 Task: Add a condition where "Status category Less than new" in unsolved tickets in your groups.
Action: Mouse moved to (134, 440)
Screenshot: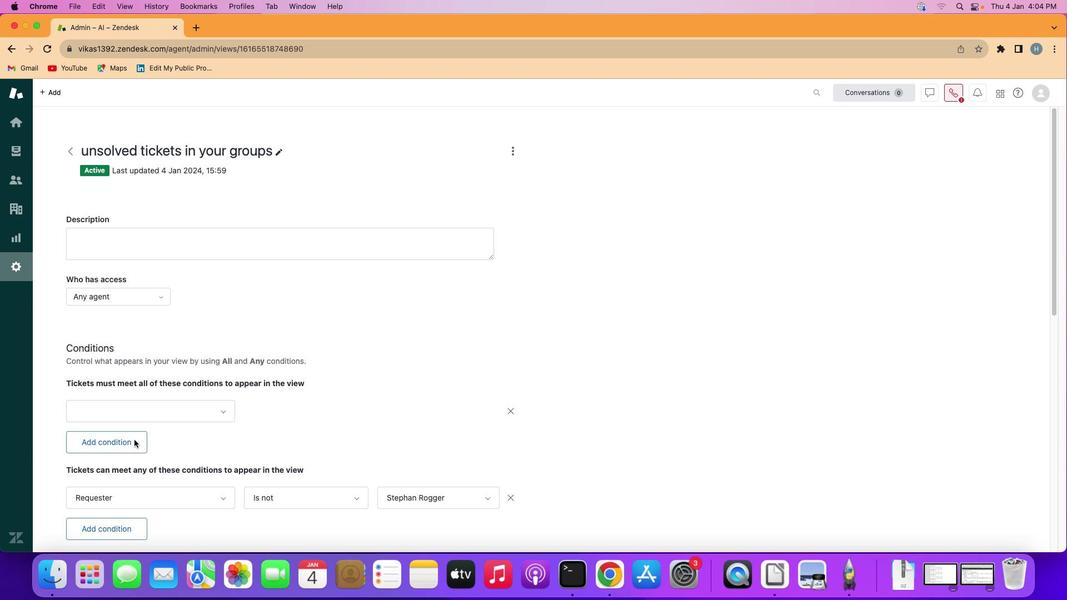 
Action: Mouse pressed left at (134, 440)
Screenshot: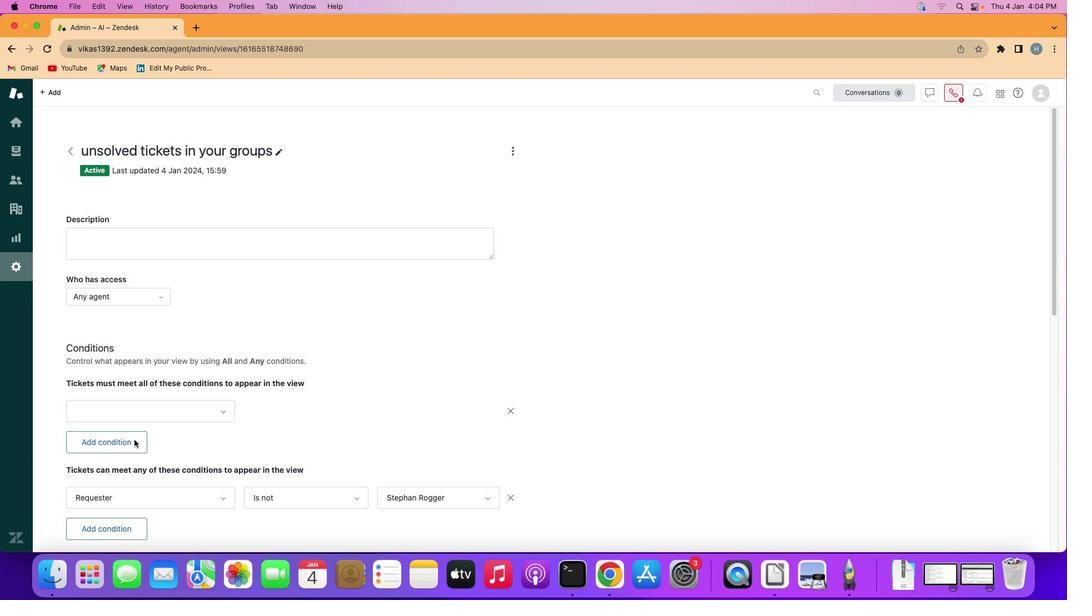 
Action: Mouse moved to (119, 439)
Screenshot: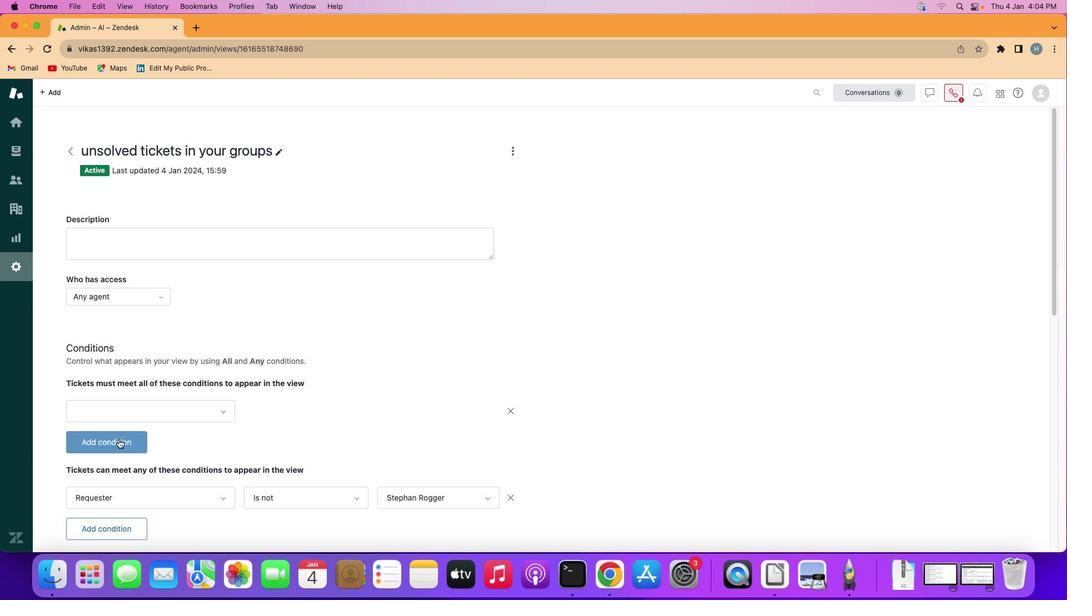 
Action: Mouse pressed left at (119, 439)
Screenshot: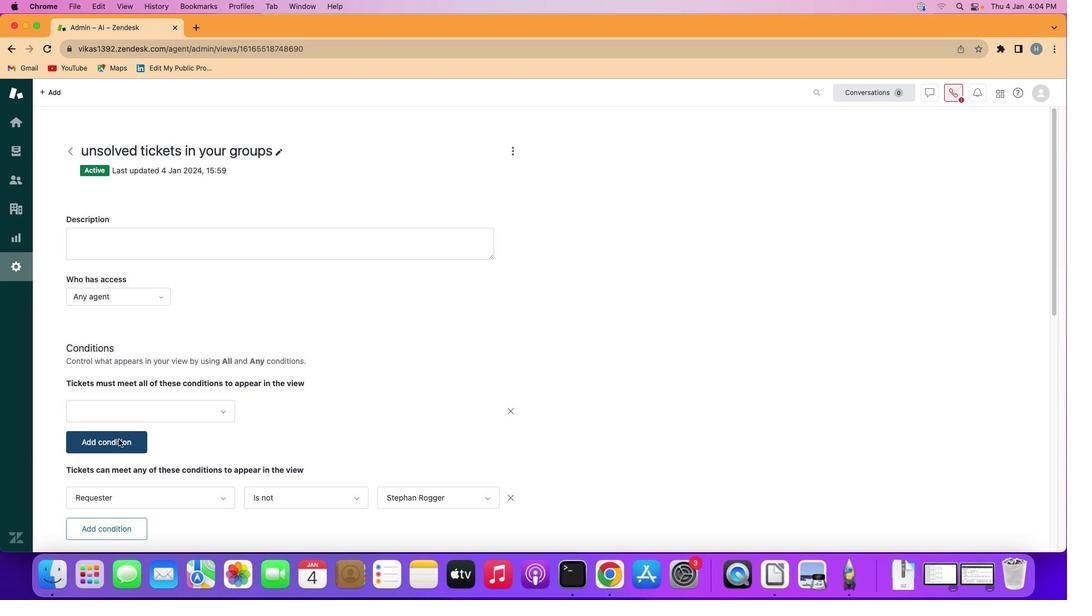 
Action: Mouse moved to (206, 440)
Screenshot: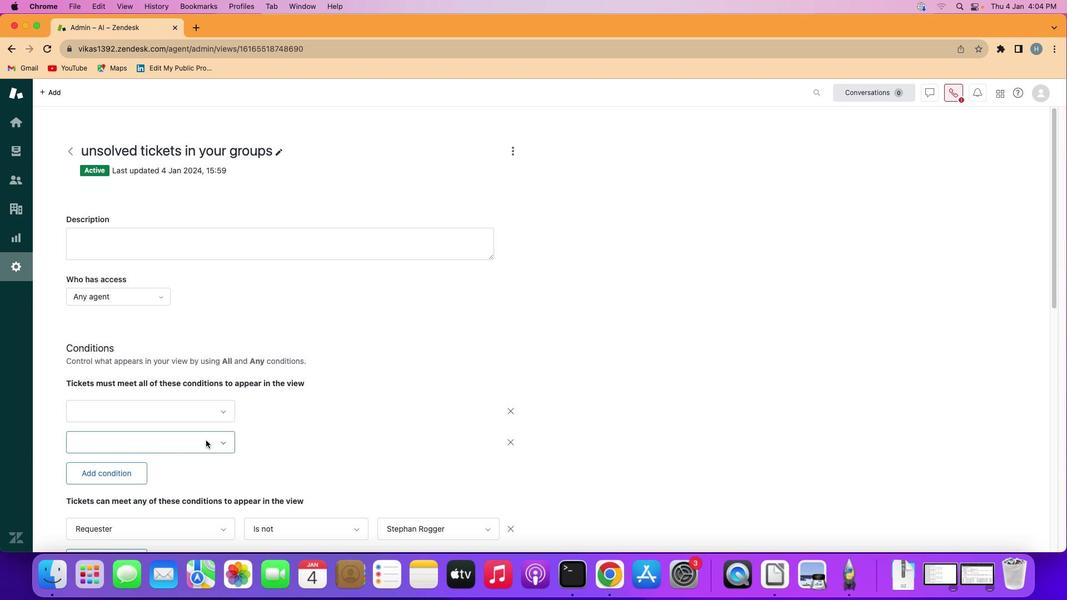 
Action: Mouse pressed left at (206, 440)
Screenshot: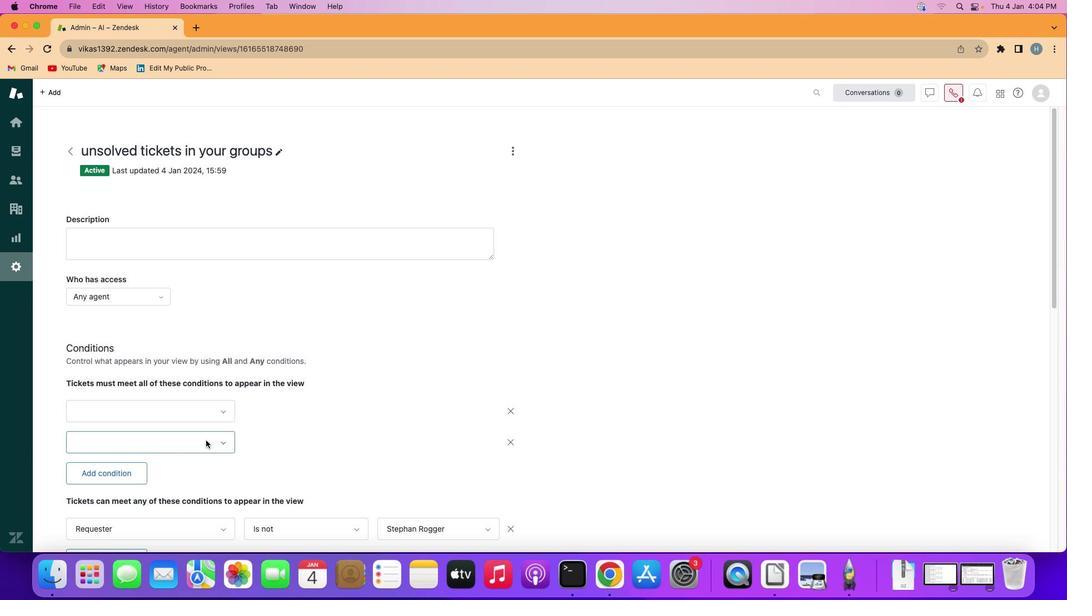 
Action: Mouse moved to (183, 250)
Screenshot: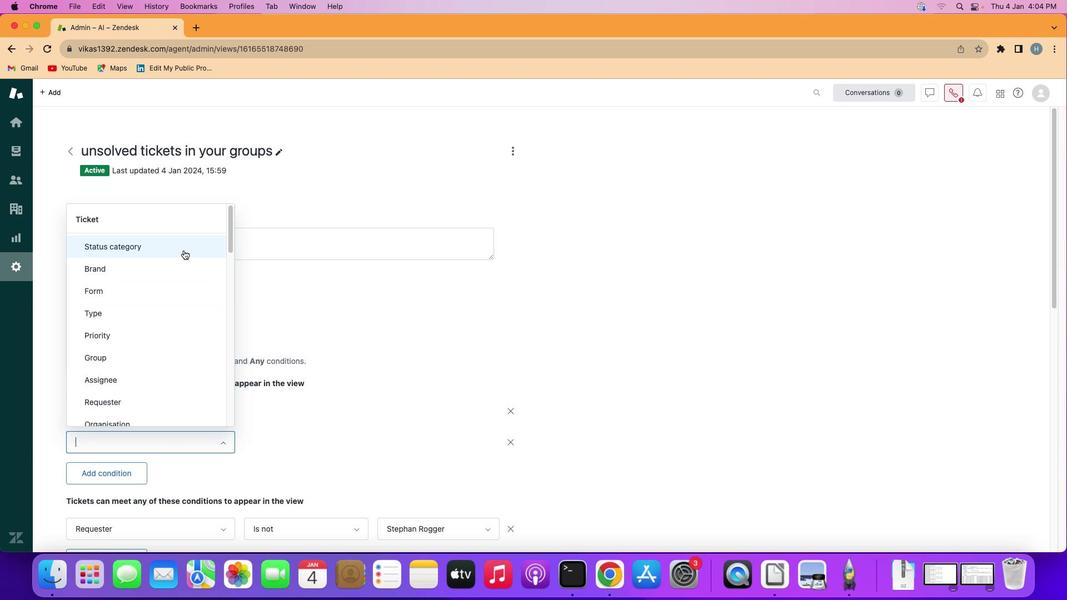 
Action: Mouse pressed left at (183, 250)
Screenshot: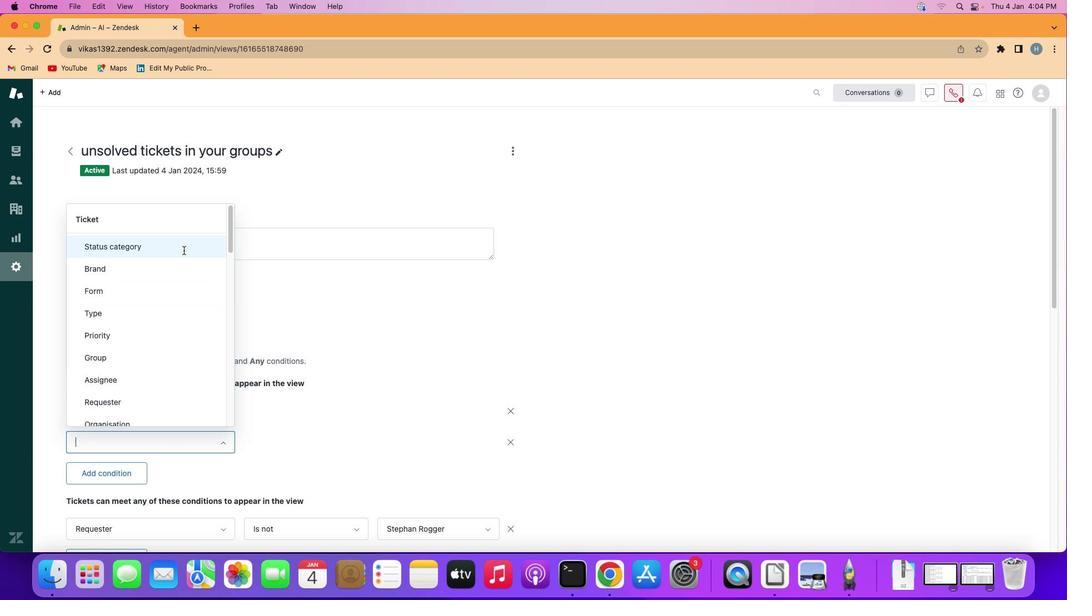 
Action: Mouse moved to (325, 443)
Screenshot: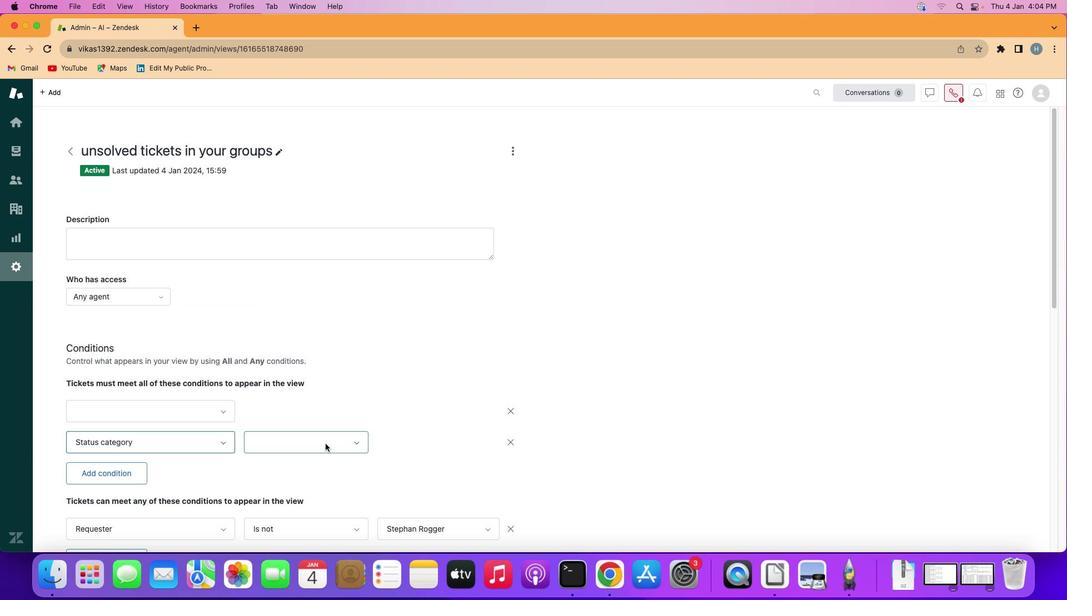 
Action: Mouse pressed left at (325, 443)
Screenshot: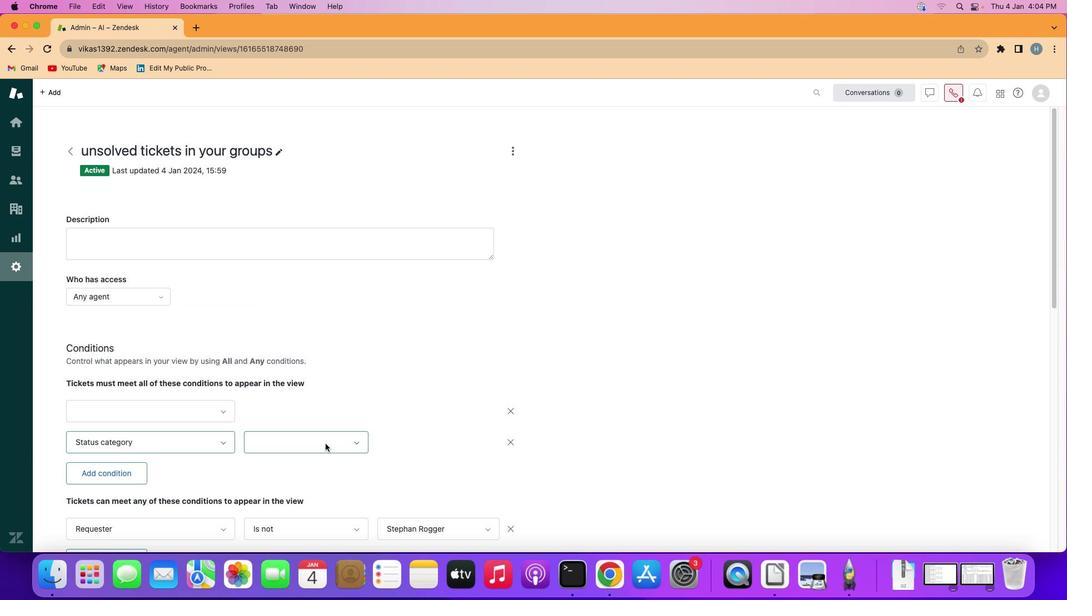 
Action: Mouse moved to (321, 388)
Screenshot: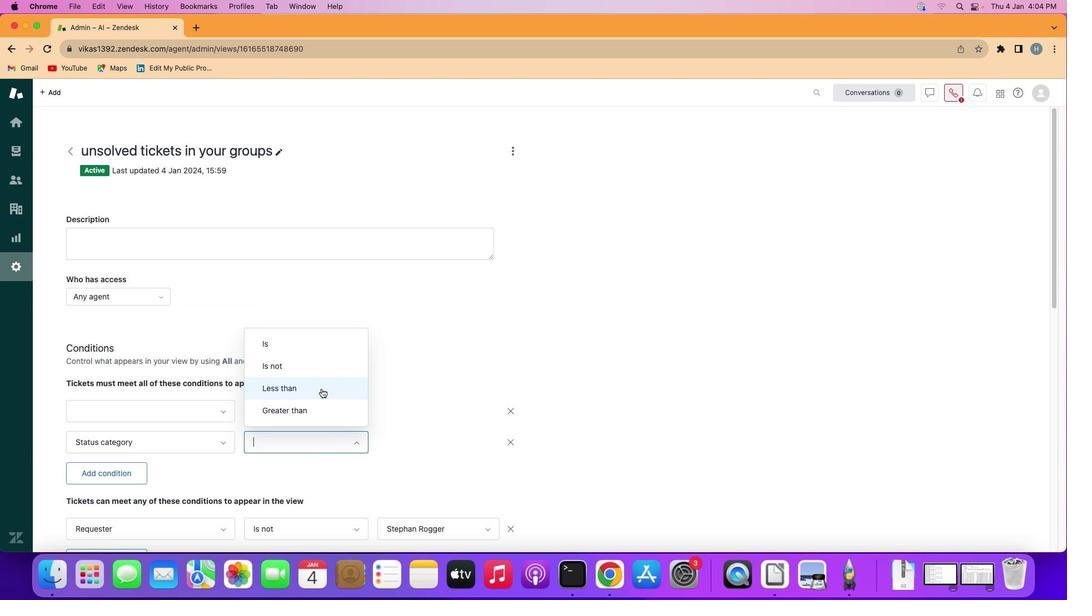 
Action: Mouse pressed left at (321, 388)
Screenshot: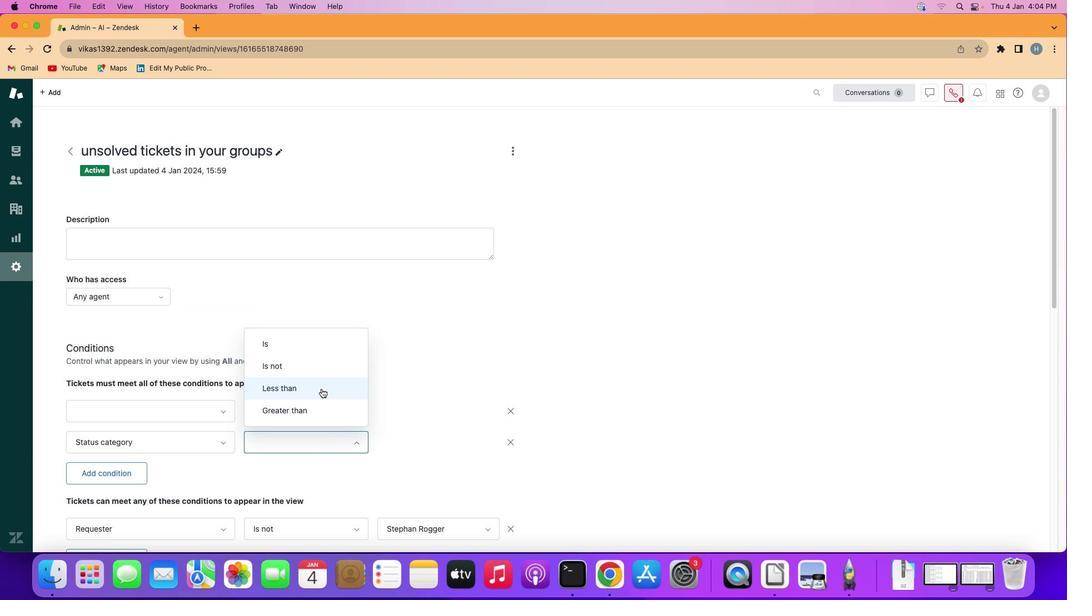 
Action: Mouse moved to (410, 440)
Screenshot: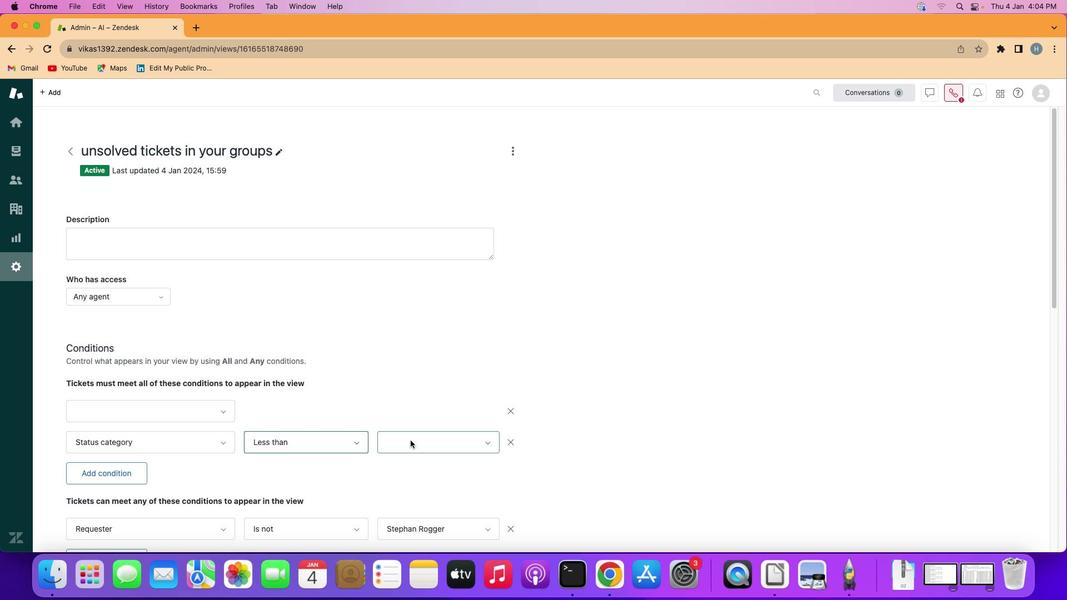 
Action: Mouse pressed left at (410, 440)
Screenshot: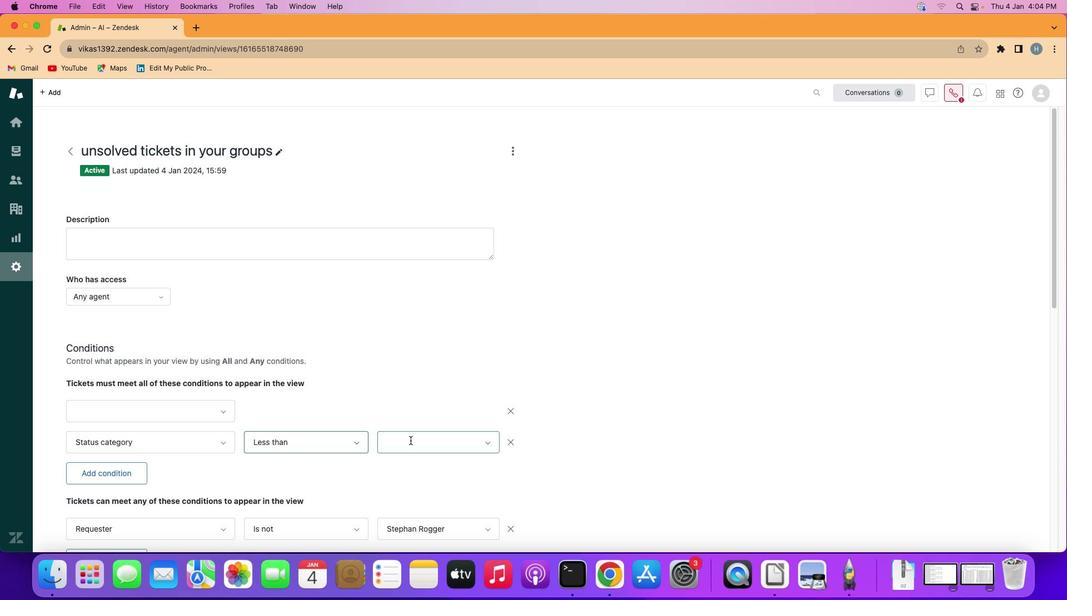
Action: Mouse moved to (439, 324)
Screenshot: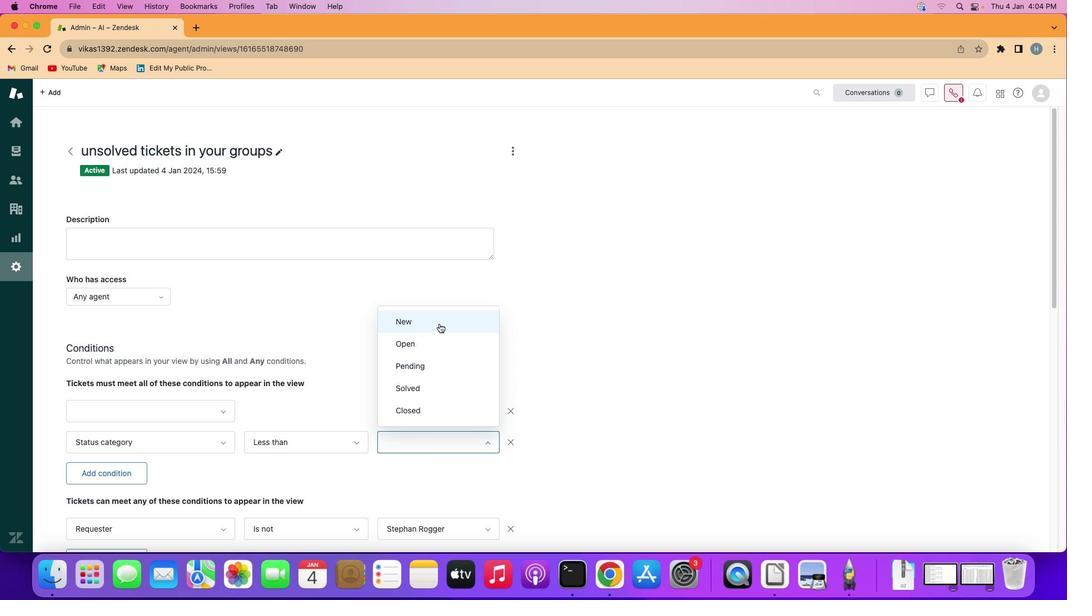 
Action: Mouse pressed left at (439, 324)
Screenshot: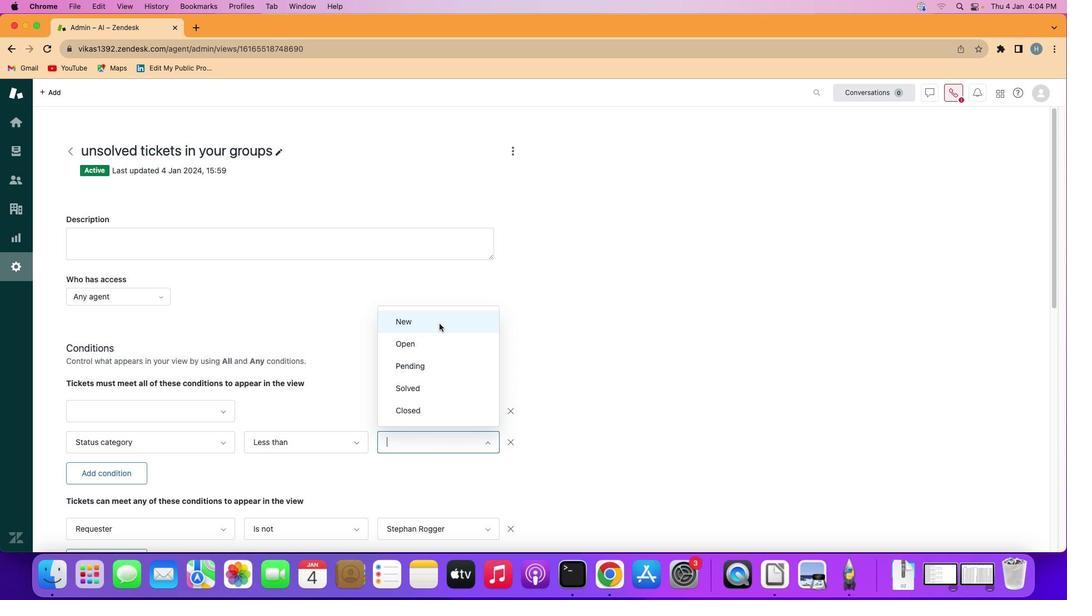 
Action: Mouse moved to (600, 395)
Screenshot: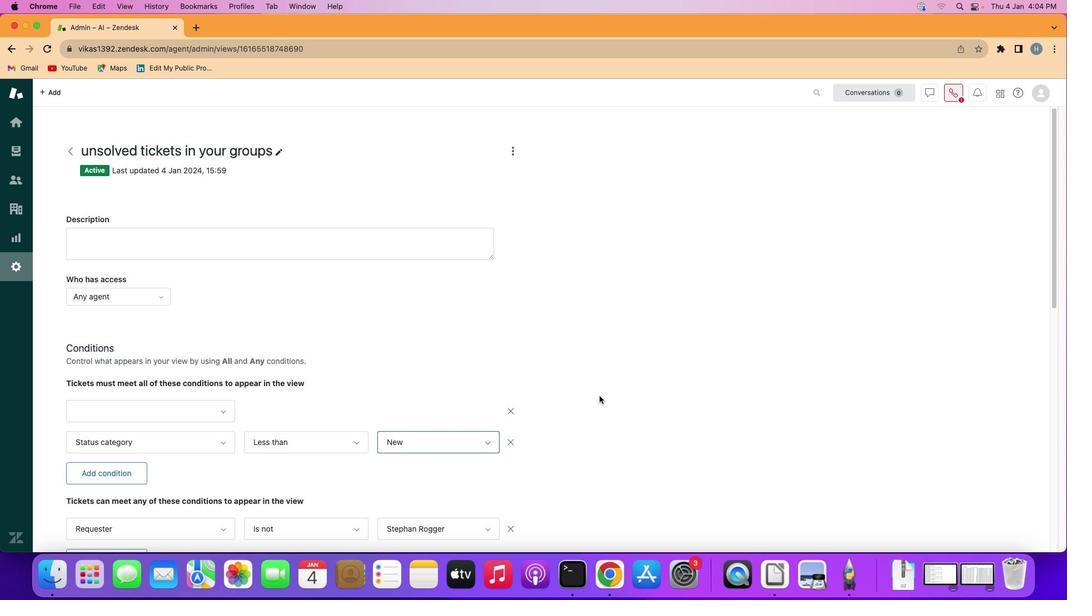
